 Task: Create a rule from the Routing list, Task moved to a section -> Set Priority in the project AgileJump , set the section as To-Do and set the priority of the task as  High
Action: Mouse moved to (782, 74)
Screenshot: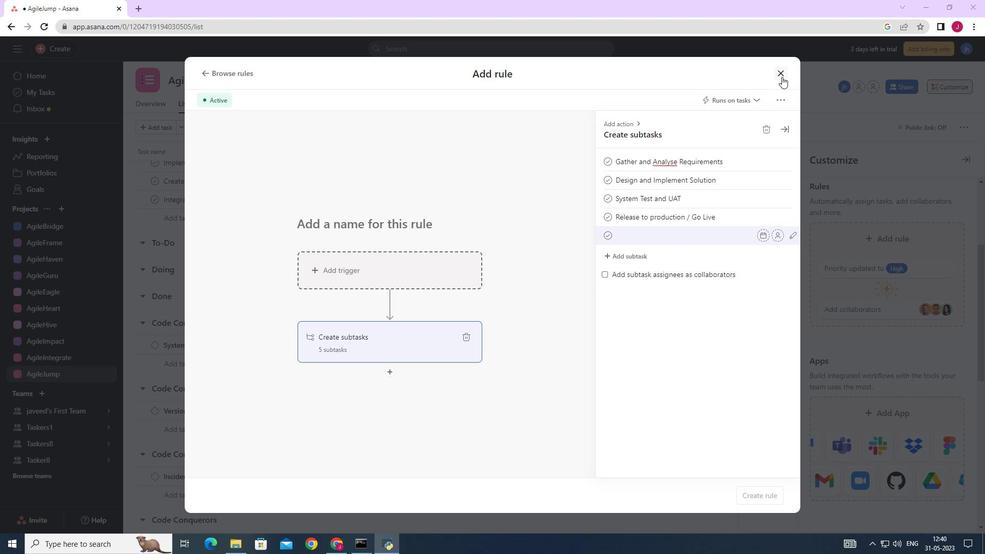 
Action: Mouse pressed left at (782, 75)
Screenshot: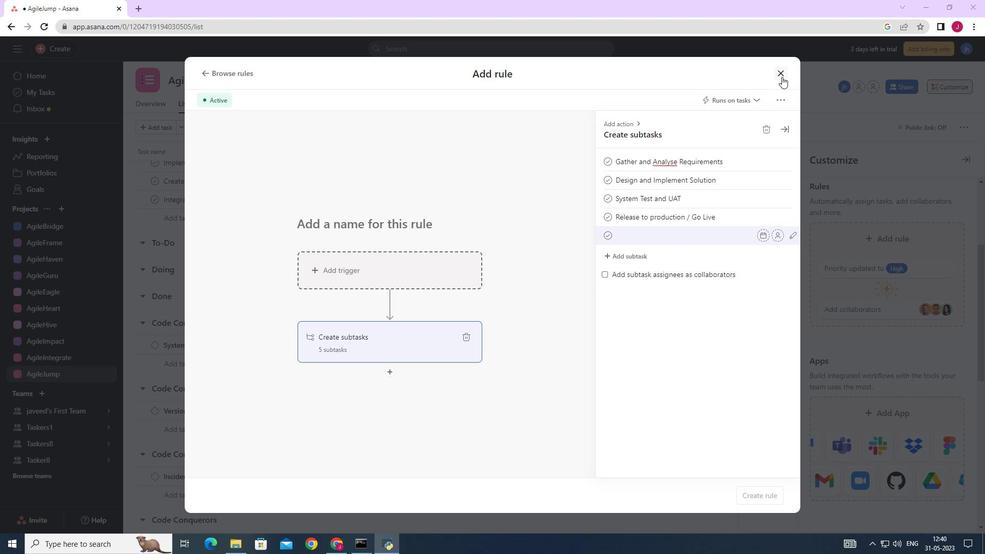 
Action: Mouse moved to (968, 160)
Screenshot: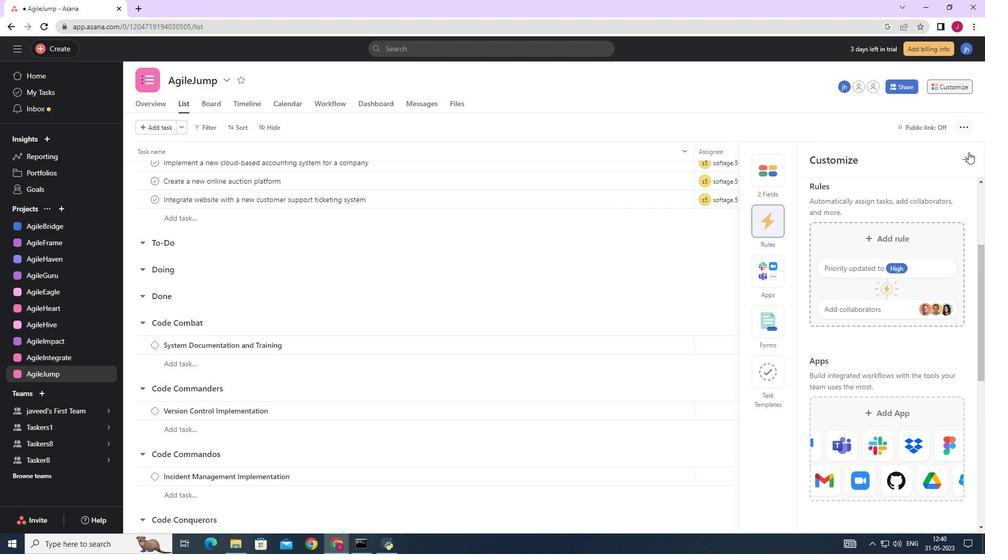 
Action: Mouse pressed left at (968, 160)
Screenshot: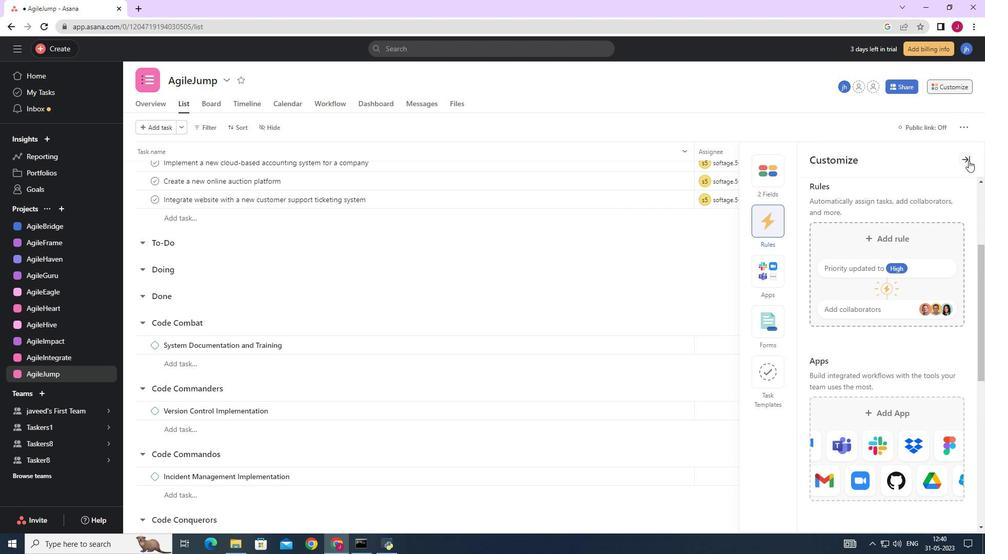 
Action: Mouse moved to (722, 340)
Screenshot: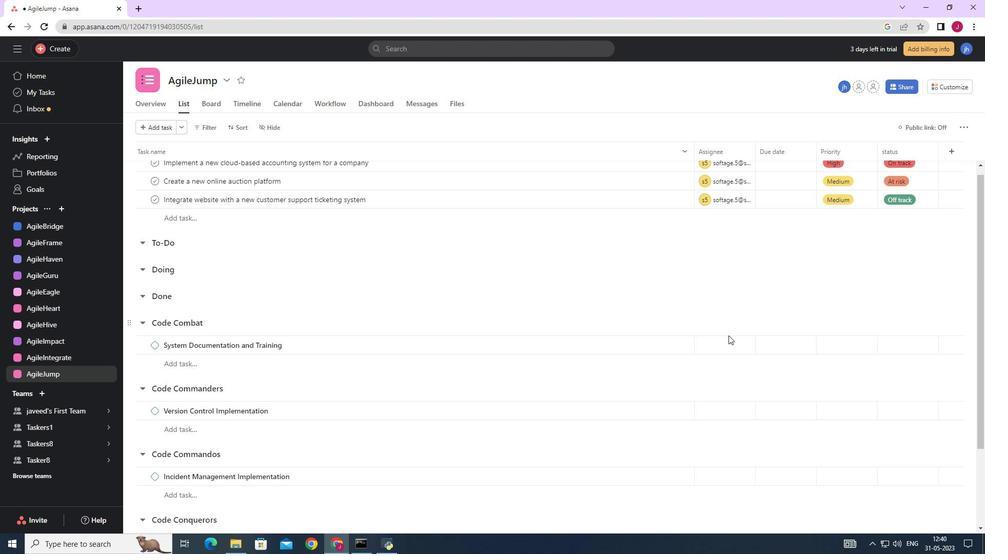 
Action: Mouse scrolled (722, 339) with delta (0, 0)
Screenshot: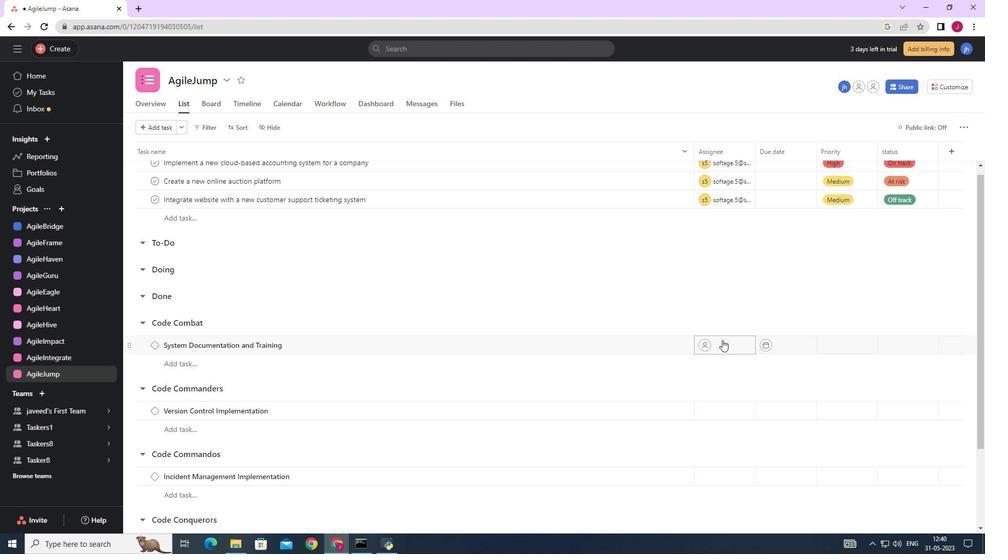 
Action: Mouse scrolled (722, 339) with delta (0, 0)
Screenshot: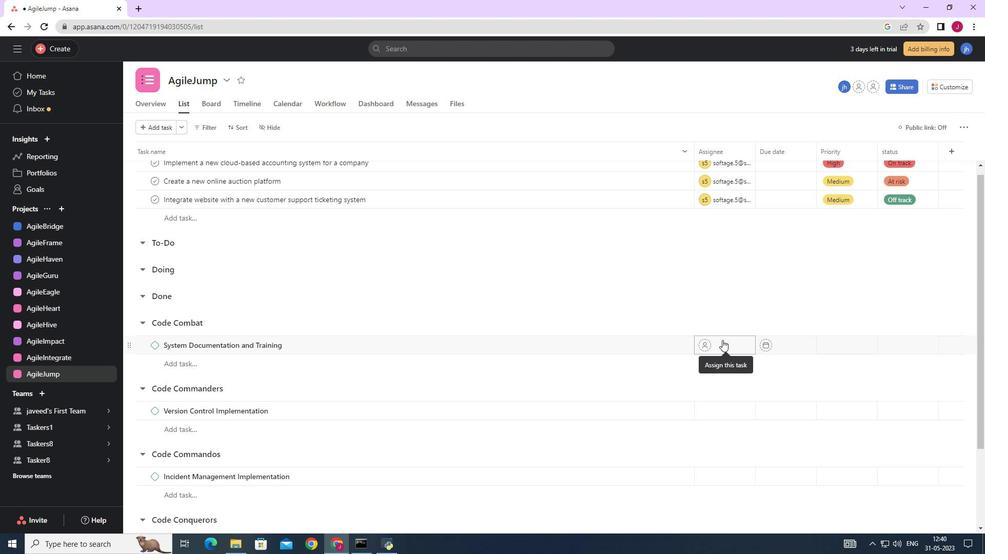 
Action: Mouse scrolled (722, 339) with delta (0, 0)
Screenshot: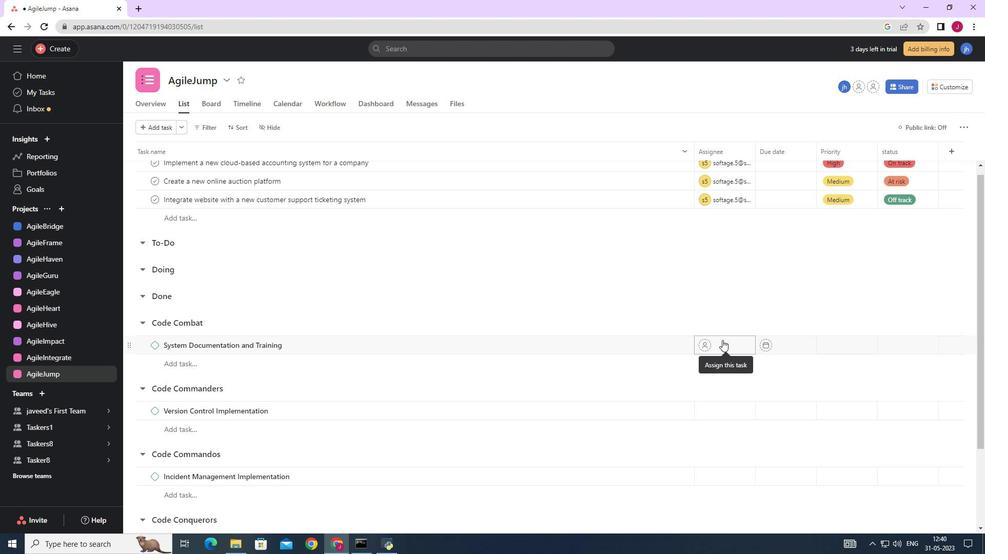
Action: Mouse scrolled (722, 339) with delta (0, 0)
Screenshot: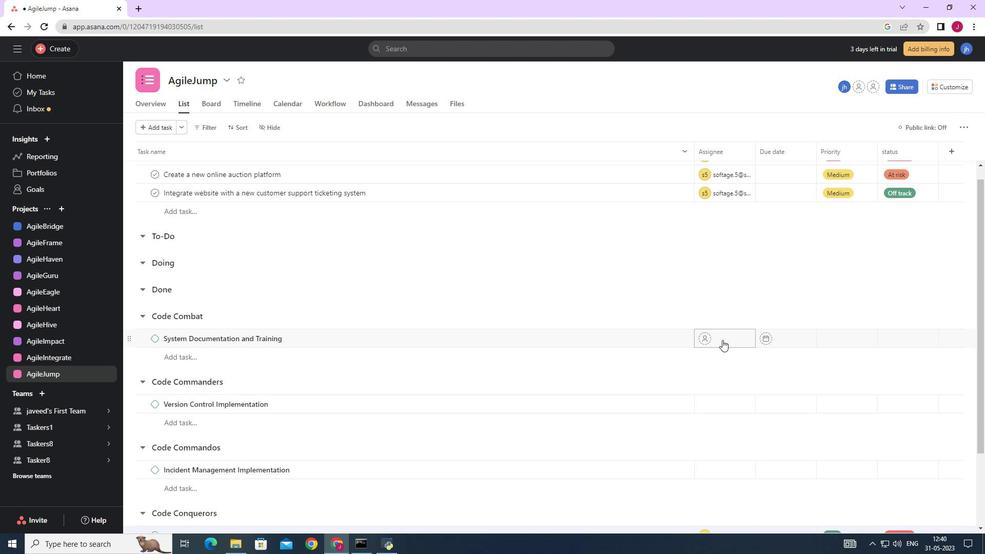 
Action: Mouse moved to (861, 284)
Screenshot: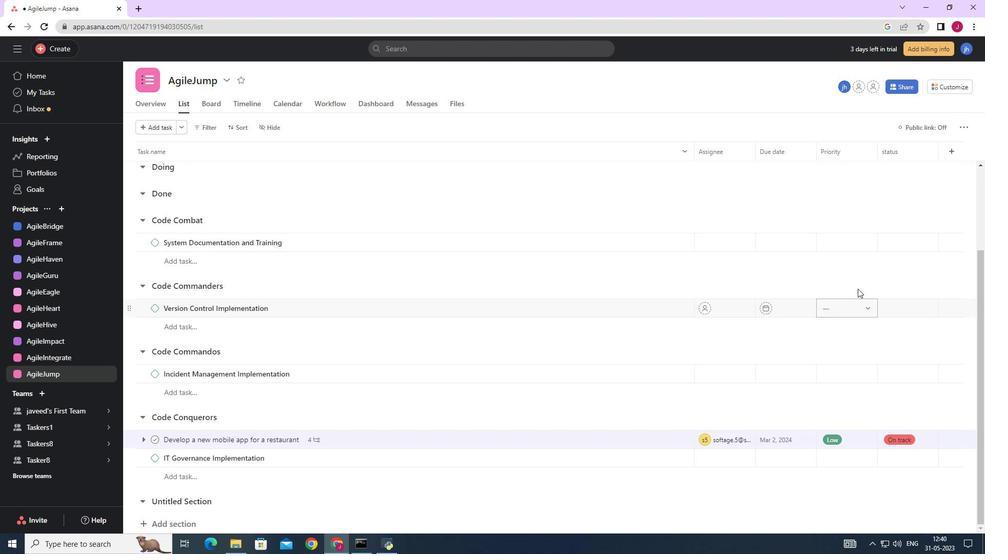
Action: Mouse scrolled (860, 288) with delta (0, 0)
Screenshot: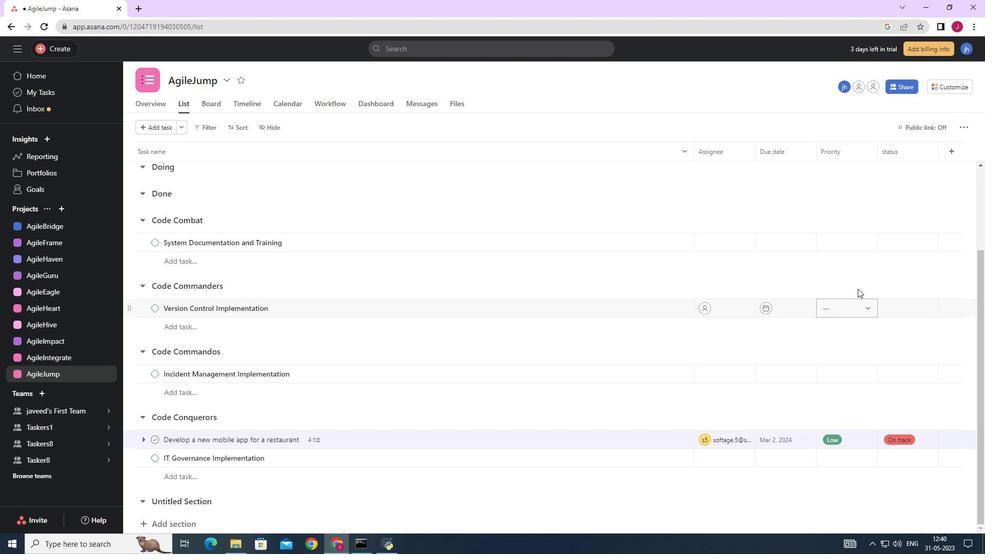 
Action: Mouse moved to (861, 283)
Screenshot: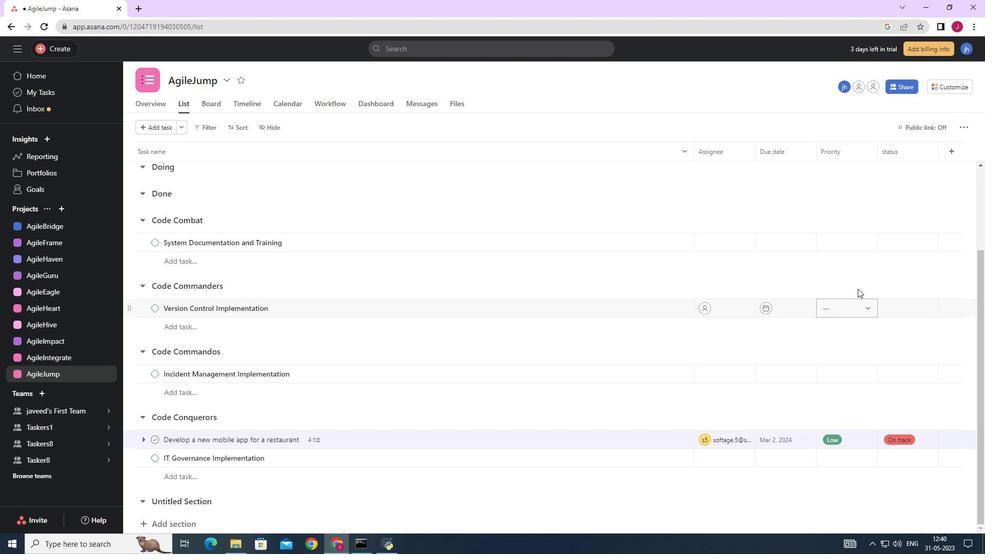 
Action: Mouse scrolled (860, 288) with delta (0, 0)
Screenshot: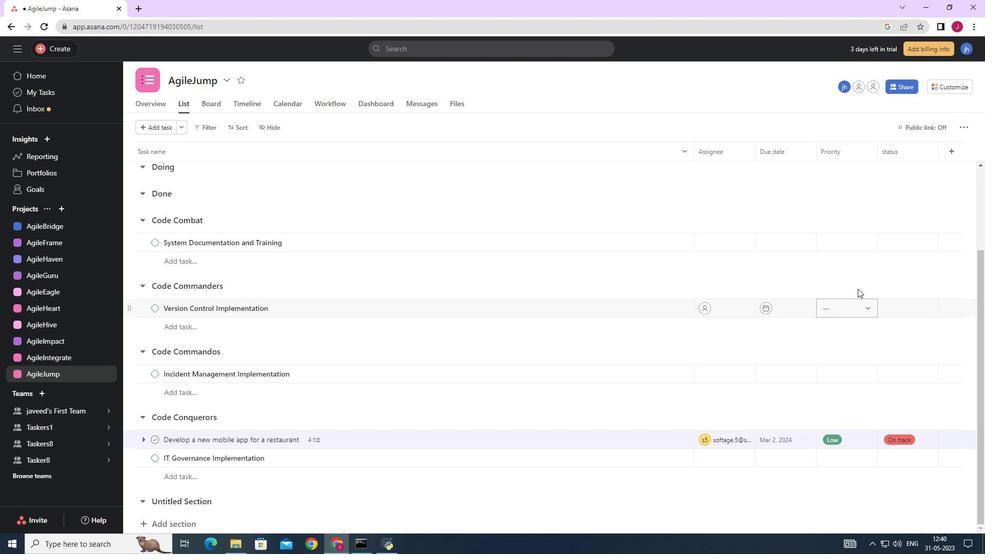 
Action: Mouse moved to (864, 281)
Screenshot: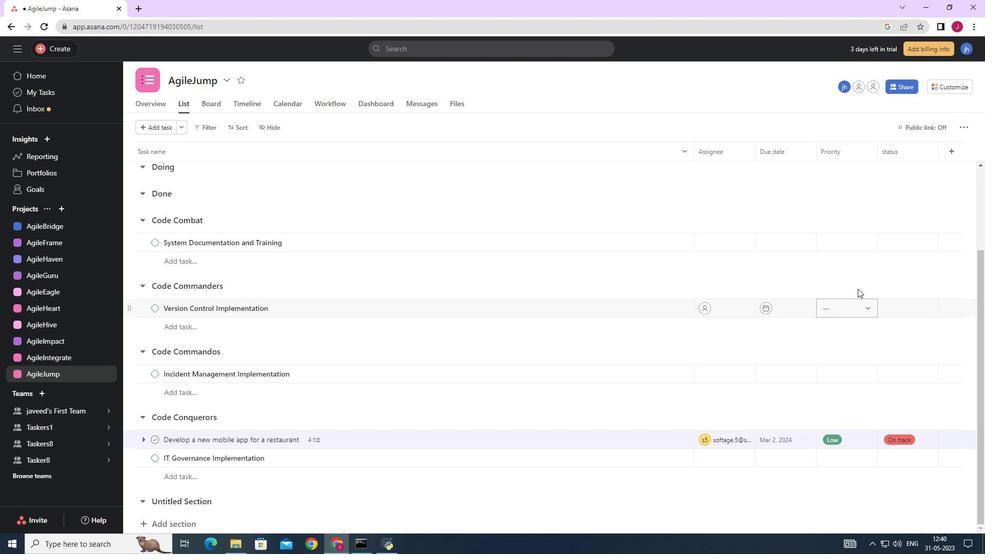 
Action: Mouse scrolled (860, 288) with delta (0, 0)
Screenshot: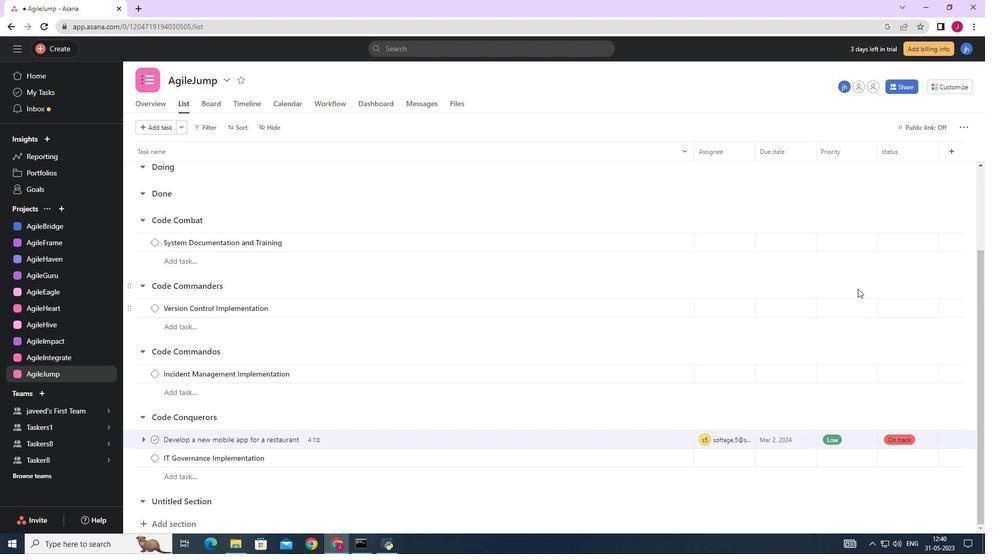 
Action: Mouse moved to (865, 280)
Screenshot: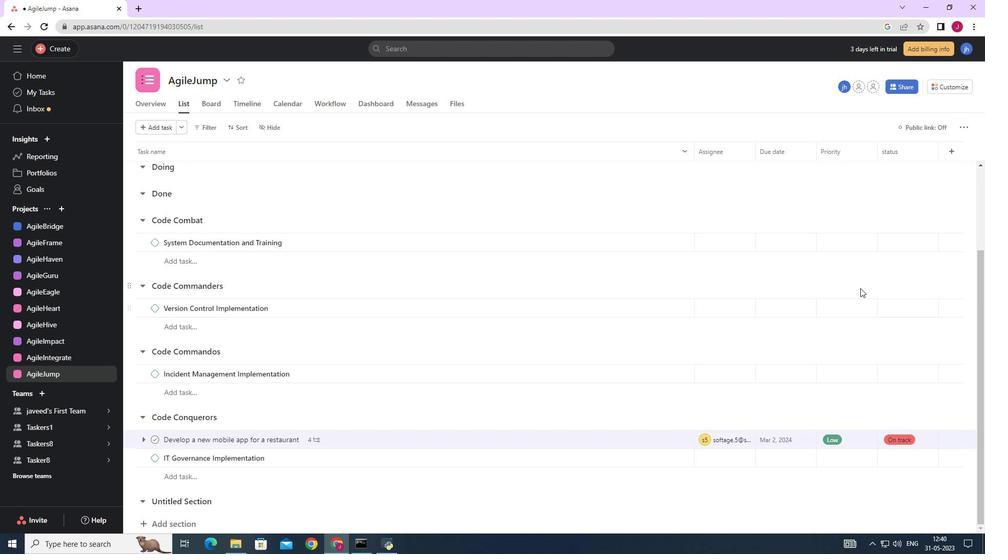 
Action: Mouse scrolled (860, 288) with delta (0, 0)
Screenshot: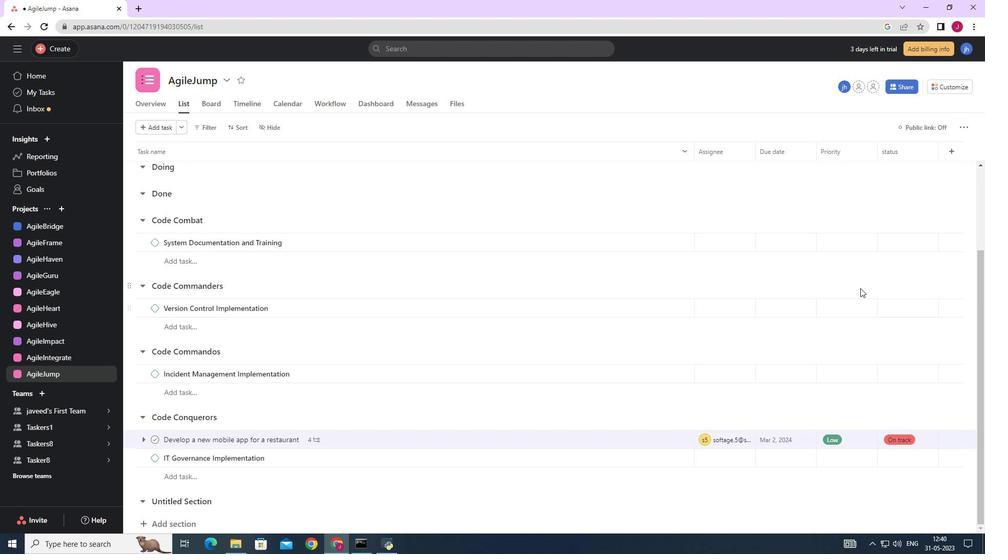
Action: Mouse moved to (872, 279)
Screenshot: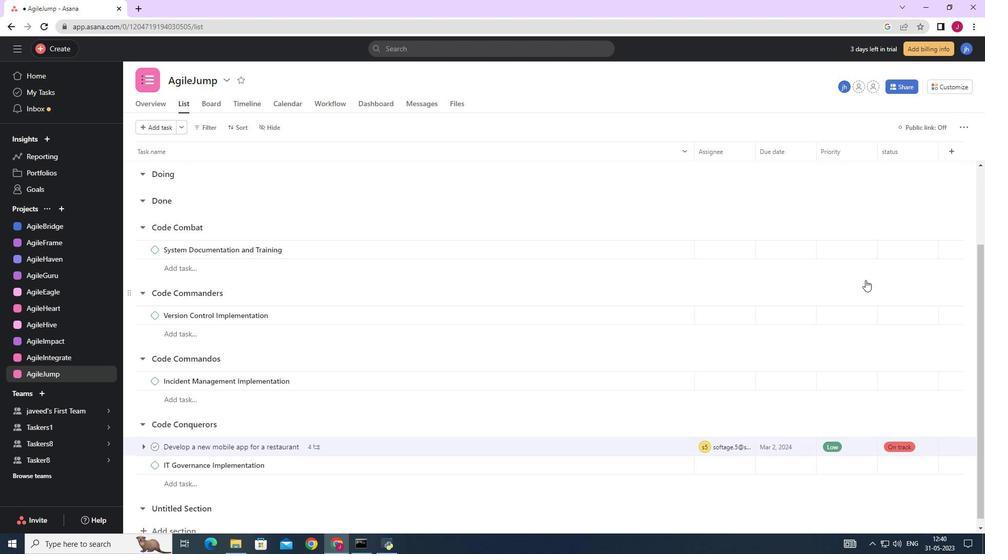 
Action: Mouse scrolled (872, 280) with delta (0, 0)
Screenshot: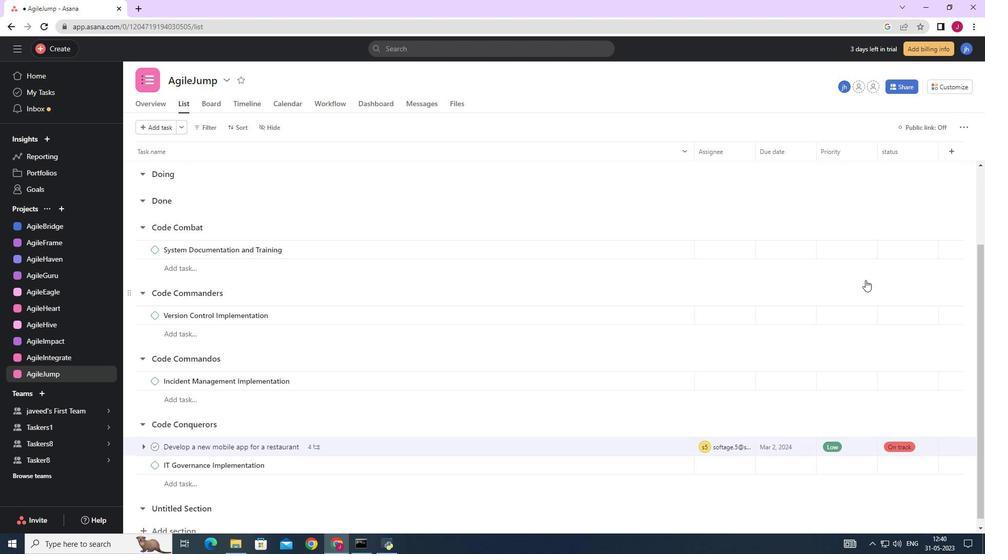 
Action: Mouse scrolled (872, 280) with delta (0, 0)
Screenshot: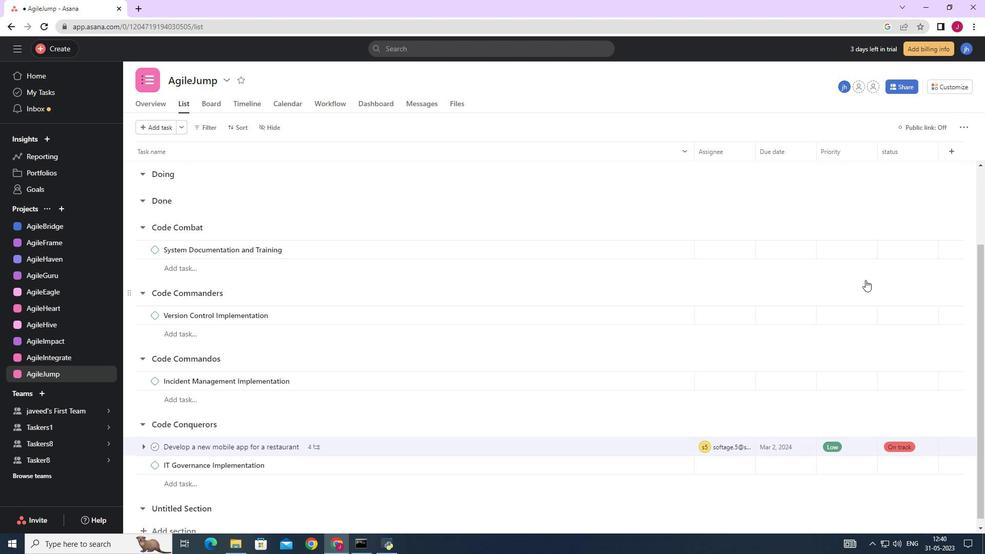 
Action: Mouse scrolled (872, 280) with delta (0, 0)
Screenshot: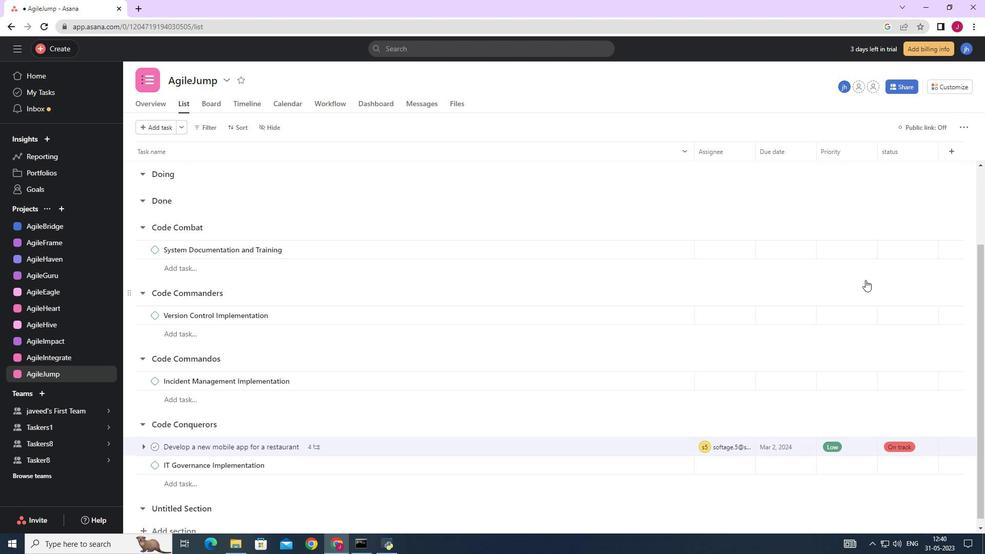 
Action: Mouse scrolled (872, 280) with delta (0, 0)
Screenshot: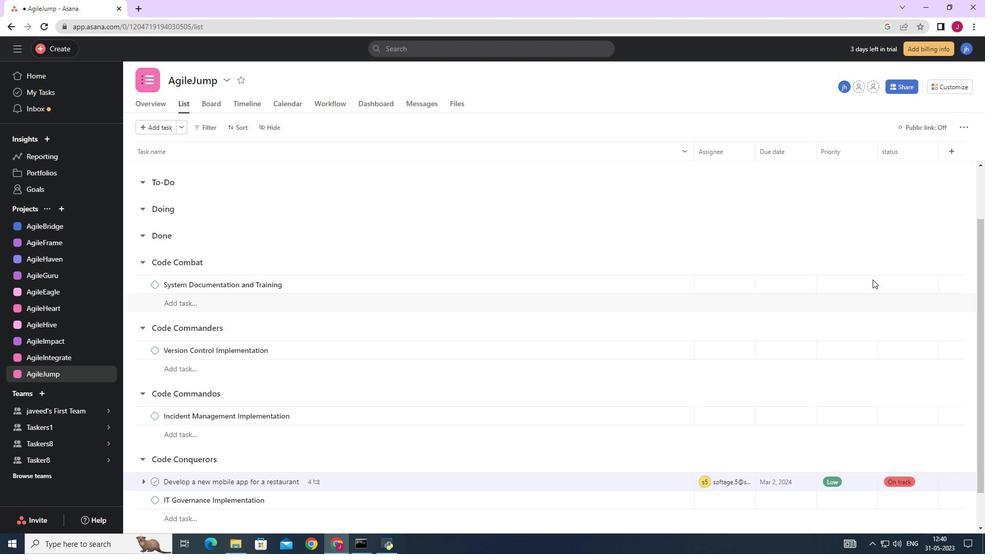 
Action: Mouse moved to (954, 82)
Screenshot: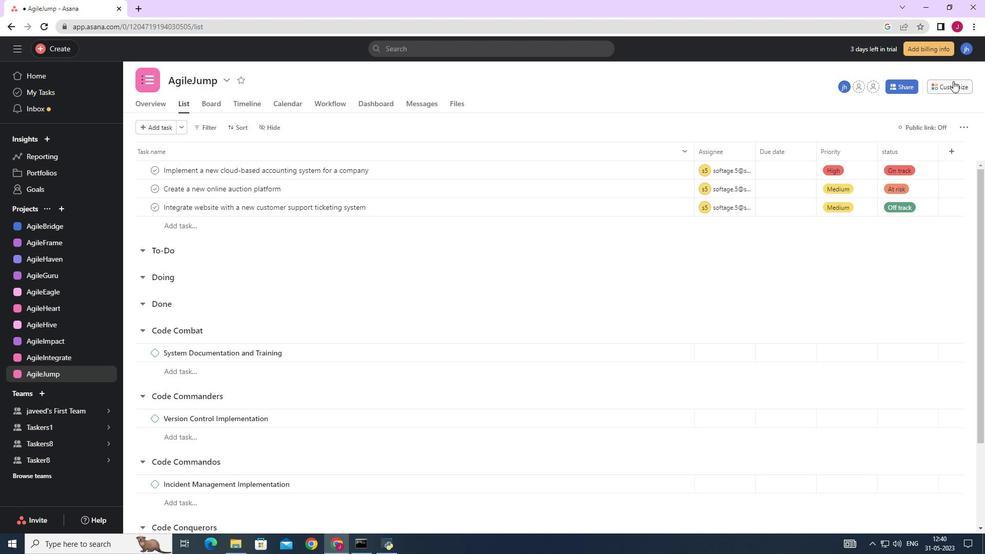 
Action: Mouse pressed left at (954, 82)
Screenshot: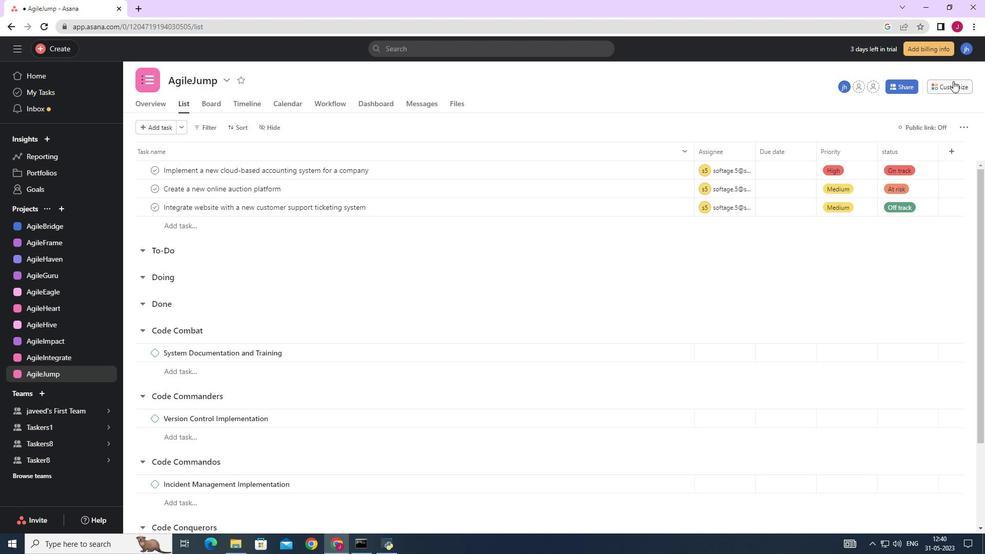 
Action: Mouse moved to (770, 222)
Screenshot: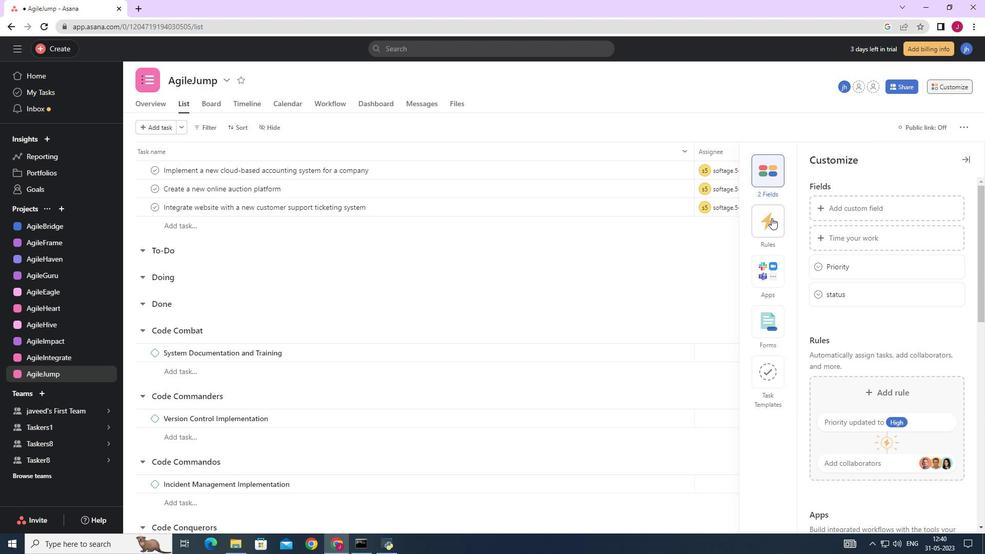 
Action: Mouse pressed left at (770, 222)
Screenshot: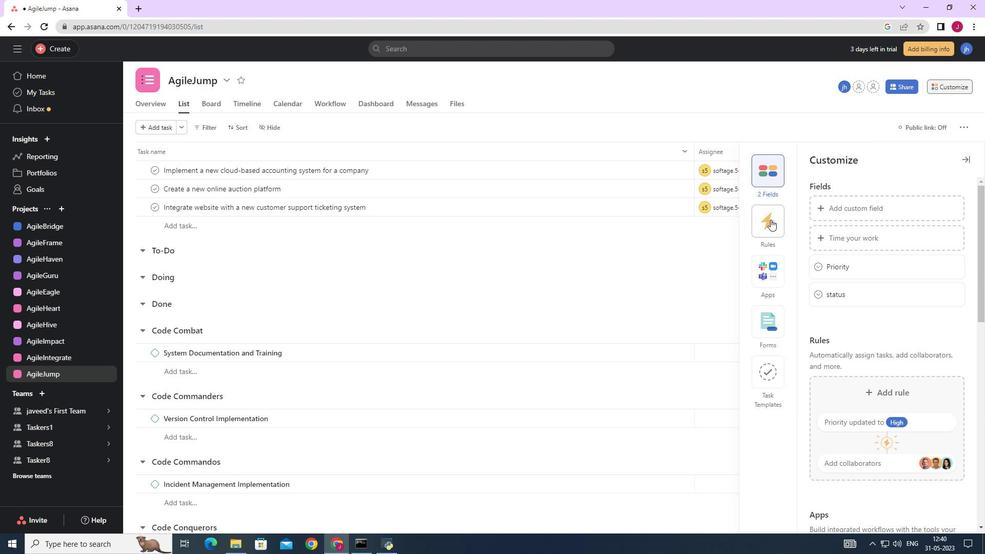 
Action: Mouse moved to (852, 233)
Screenshot: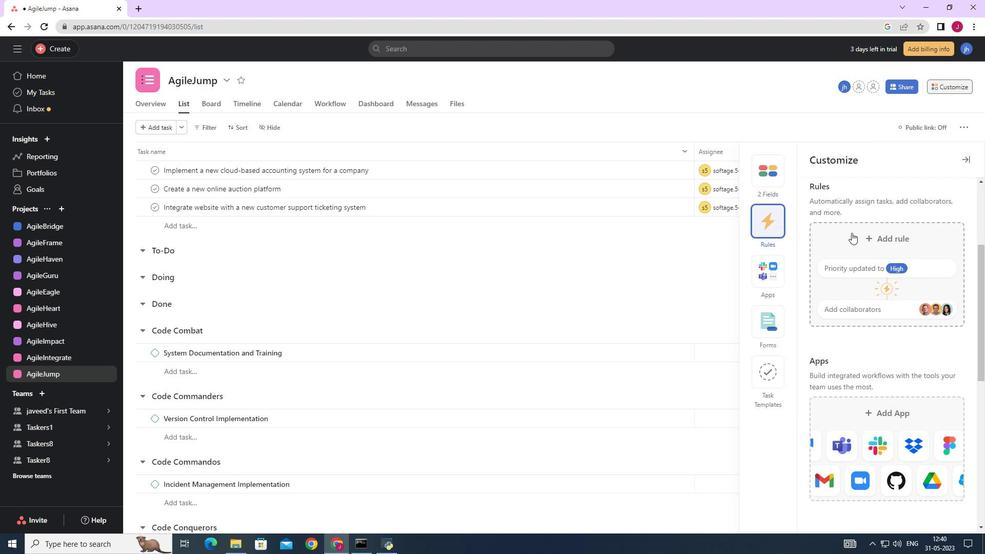 
Action: Mouse pressed left at (852, 233)
Screenshot: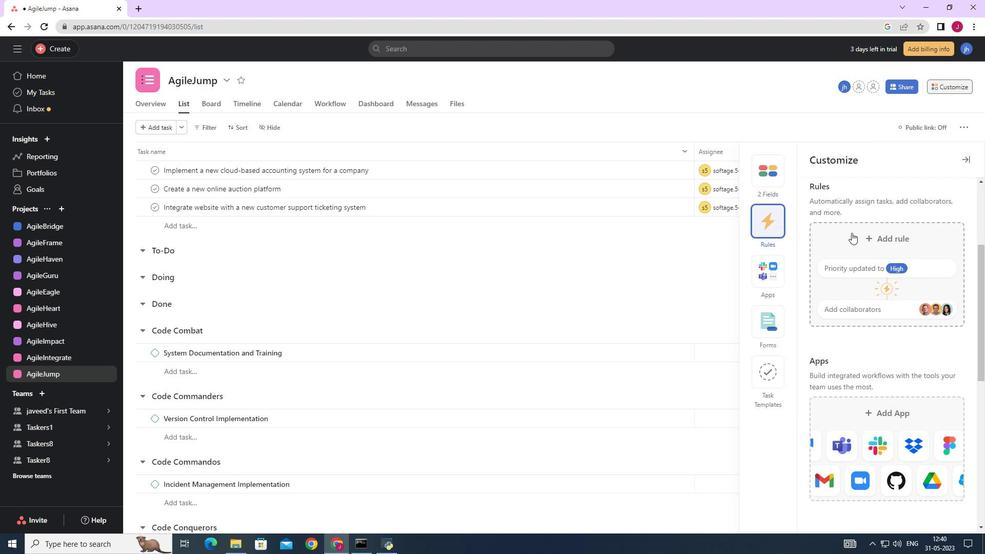 
Action: Mouse moved to (213, 137)
Screenshot: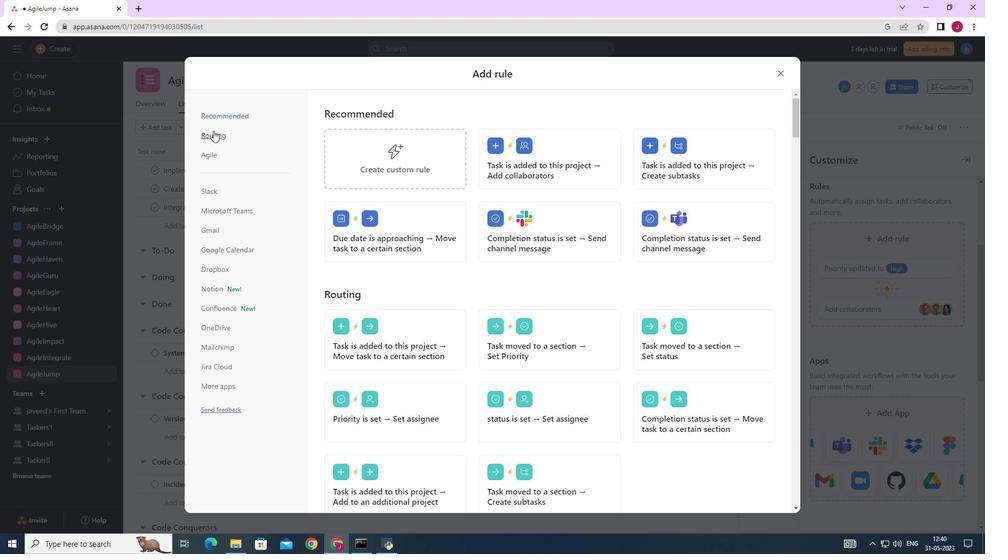 
Action: Mouse pressed left at (213, 137)
Screenshot: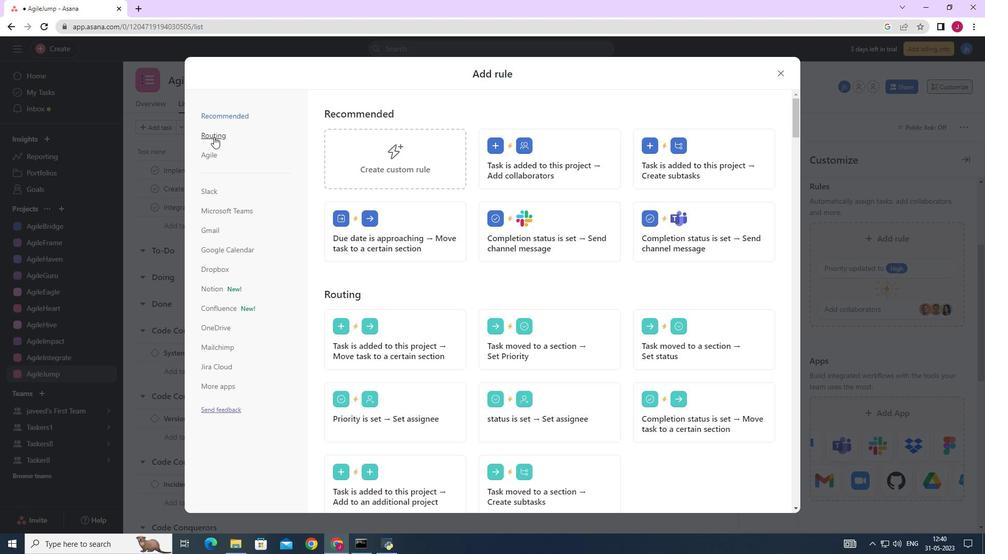 
Action: Mouse moved to (534, 163)
Screenshot: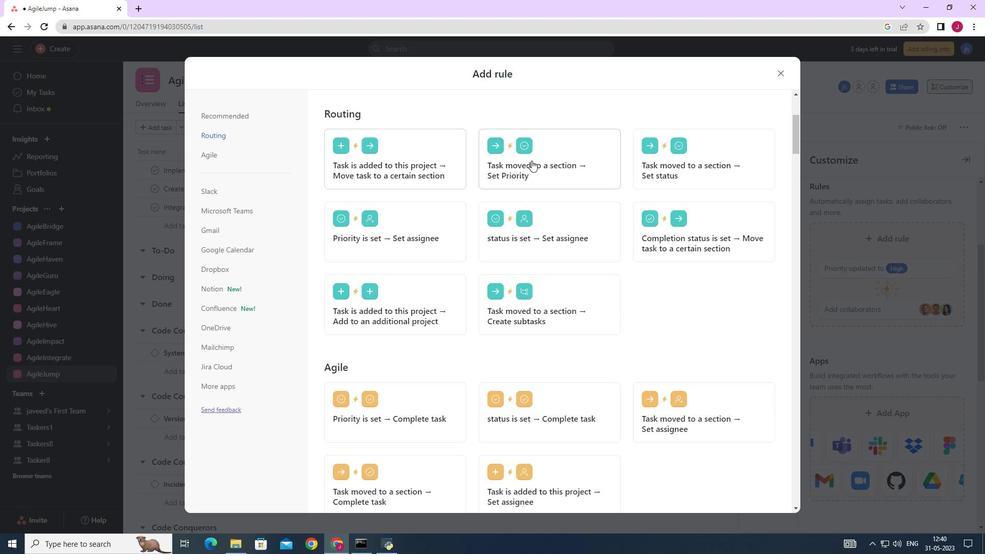 
Action: Mouse pressed left at (534, 163)
Screenshot: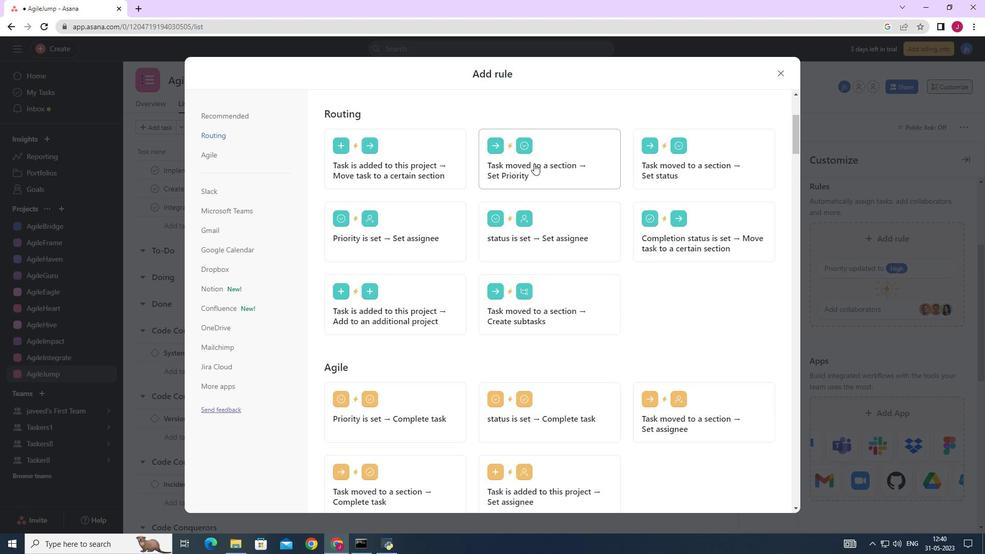 
Action: Mouse moved to (394, 282)
Screenshot: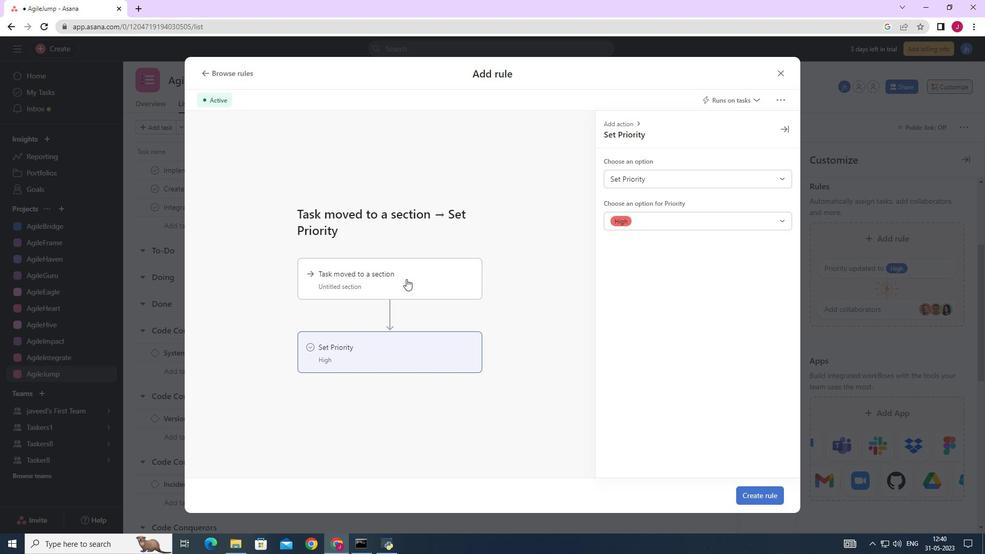 
Action: Mouse pressed left at (394, 282)
Screenshot: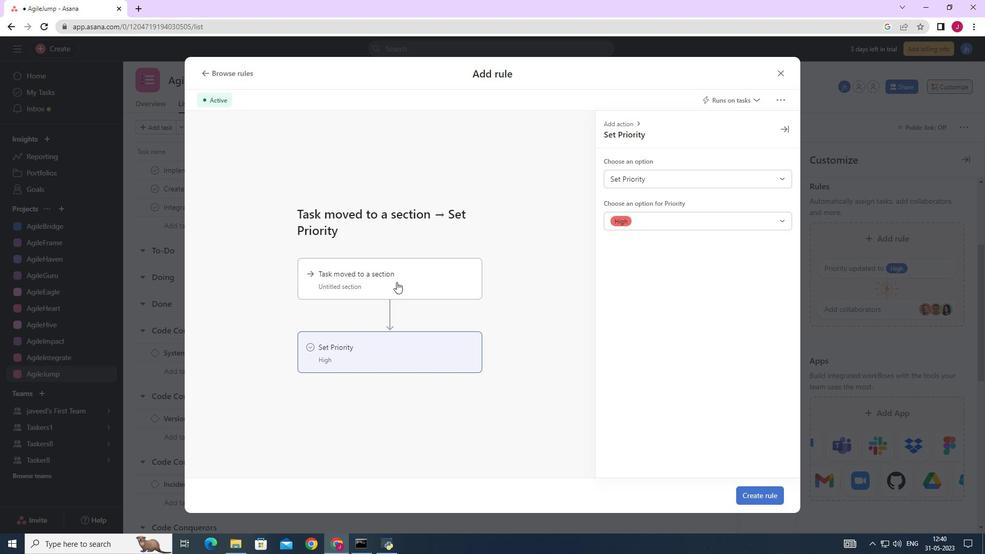 
Action: Mouse moved to (658, 181)
Screenshot: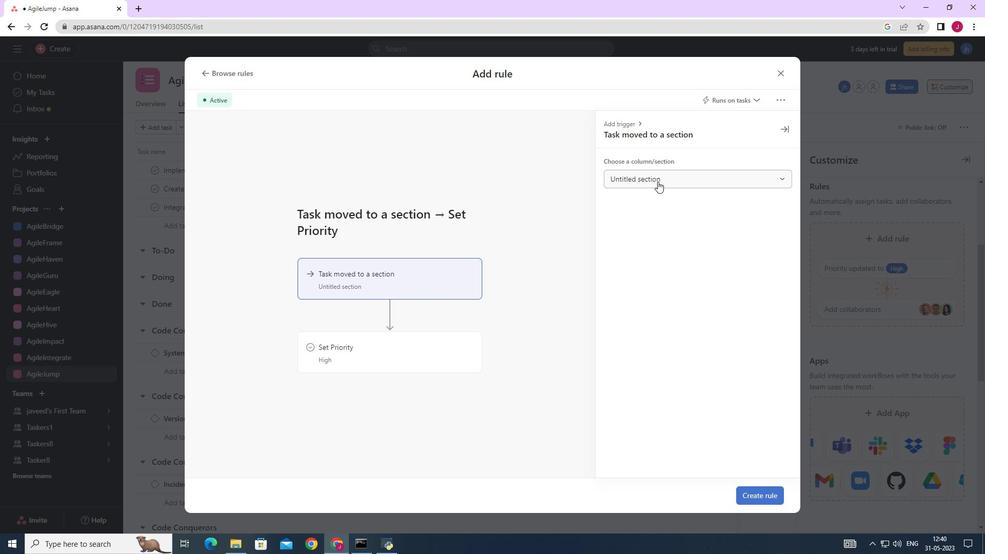 
Action: Mouse pressed left at (658, 181)
Screenshot: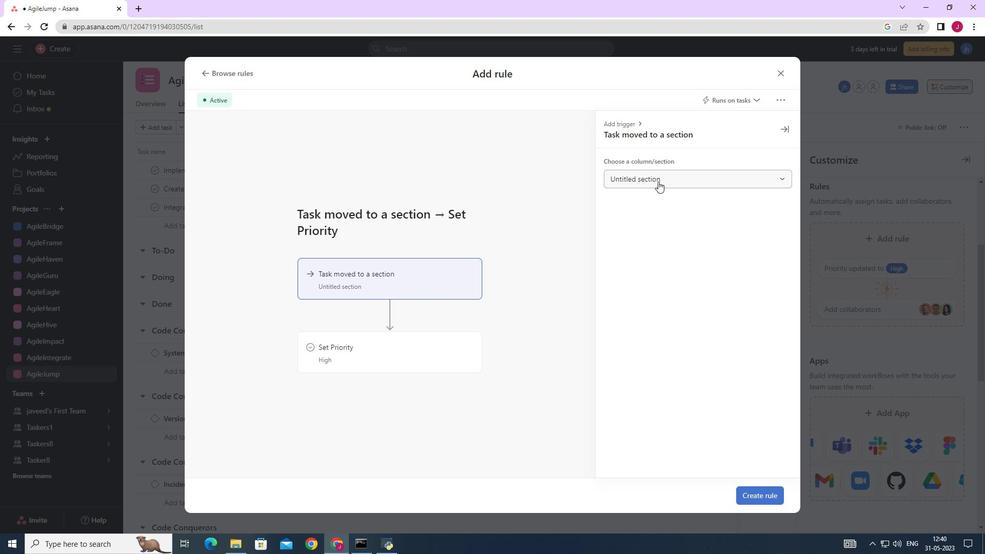 
Action: Mouse moved to (647, 219)
Screenshot: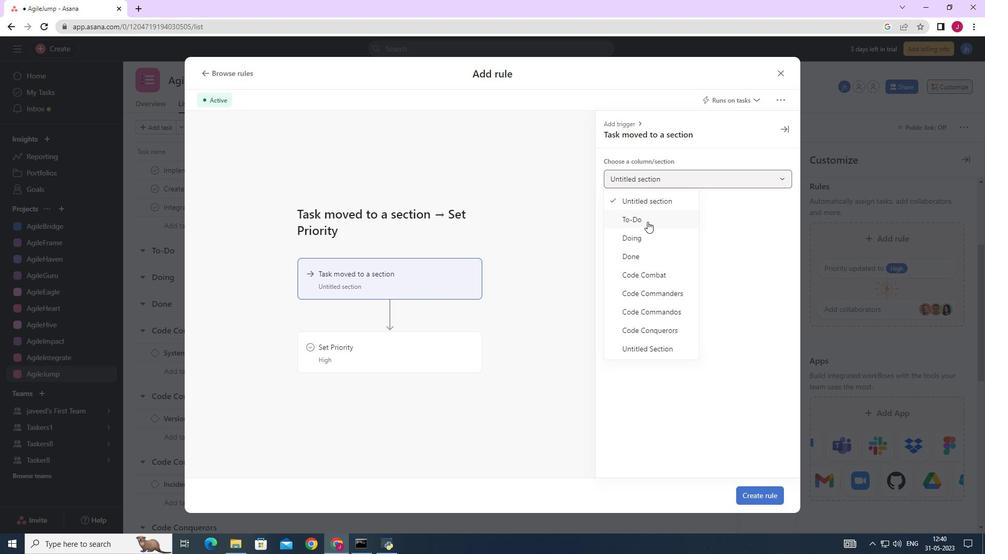 
Action: Mouse pressed left at (647, 219)
Screenshot: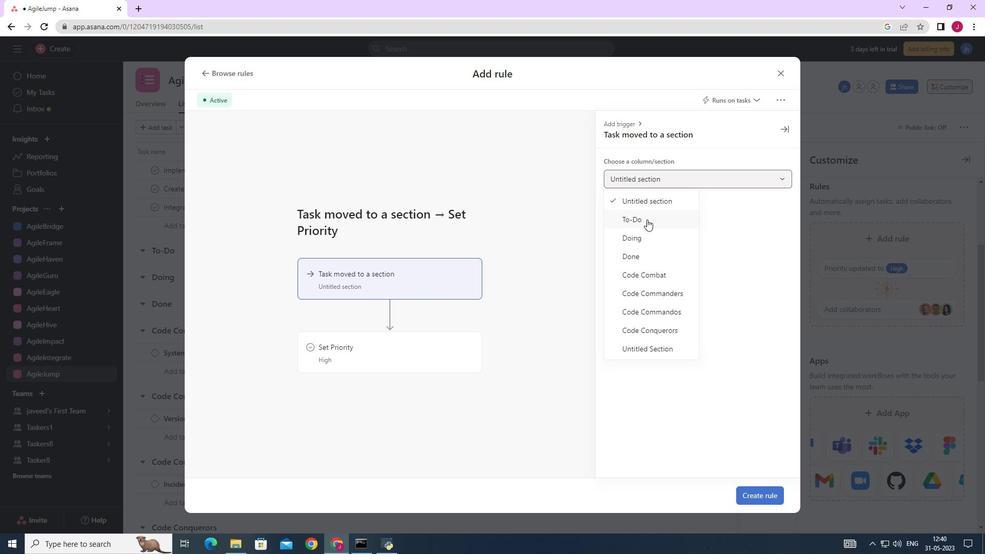 
Action: Mouse moved to (352, 350)
Screenshot: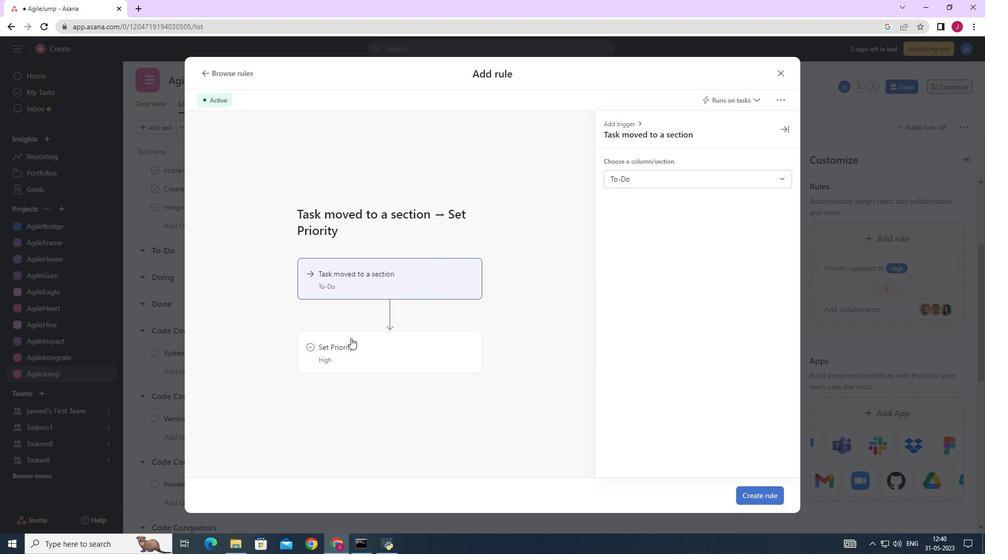 
Action: Mouse pressed left at (352, 350)
Screenshot: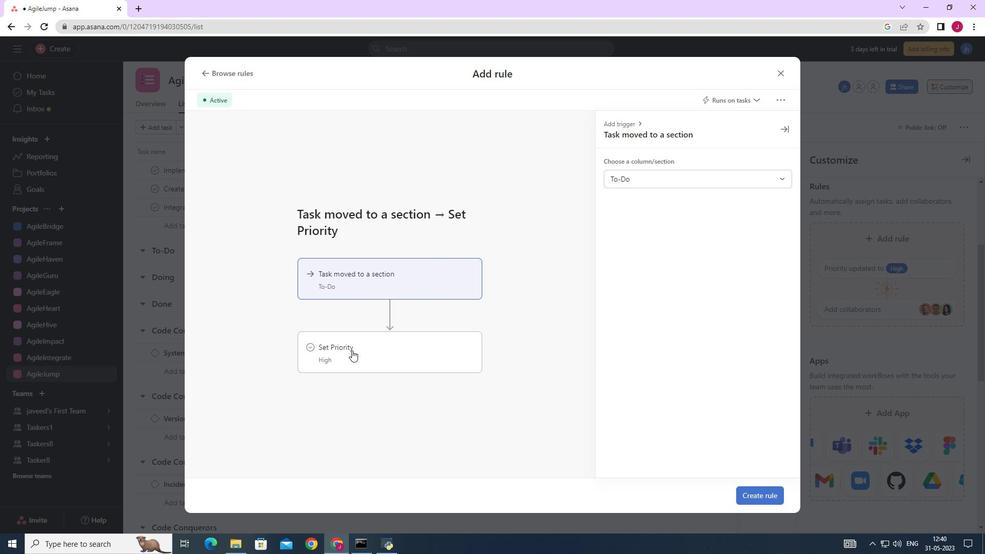 
Action: Mouse moved to (636, 179)
Screenshot: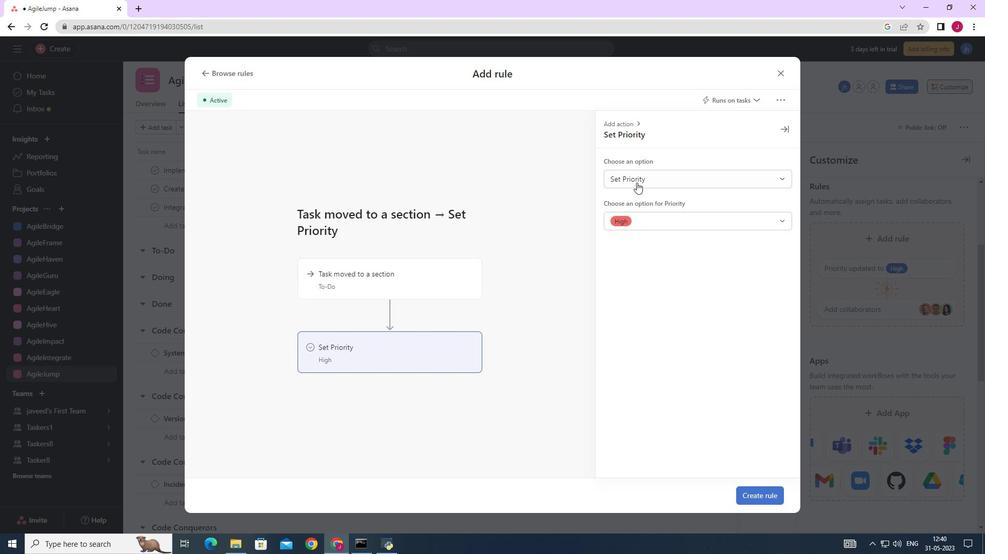 
Action: Mouse pressed left at (636, 179)
Screenshot: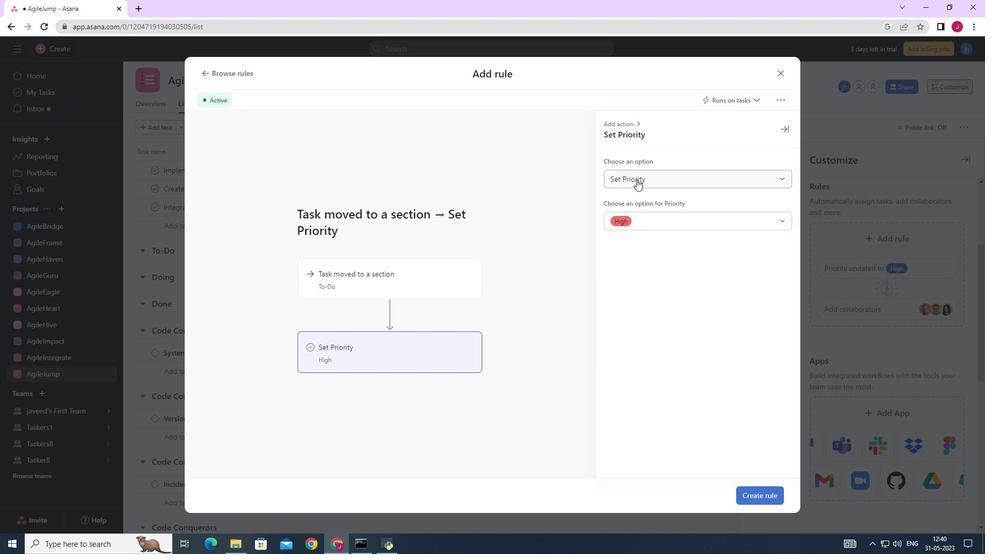
Action: Mouse moved to (643, 196)
Screenshot: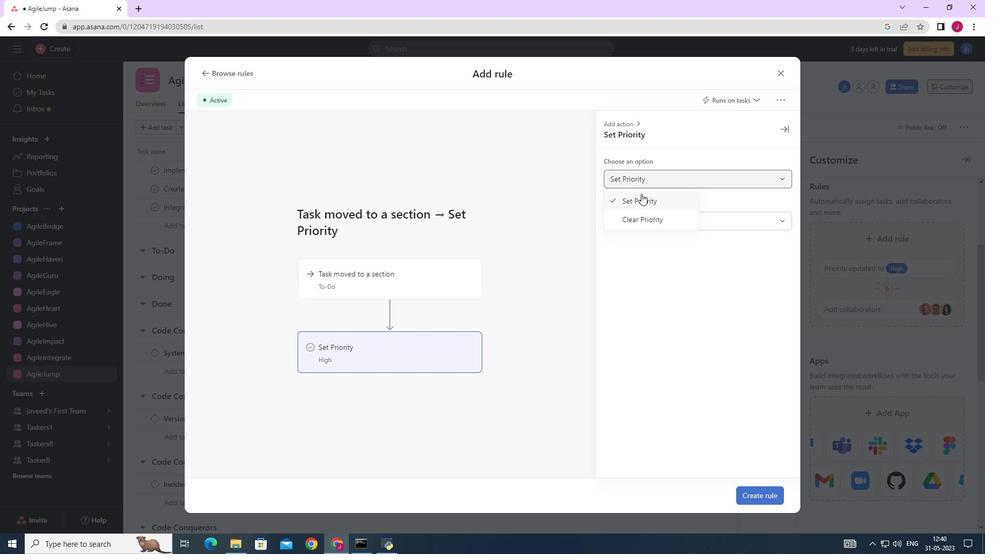 
Action: Mouse pressed left at (643, 196)
Screenshot: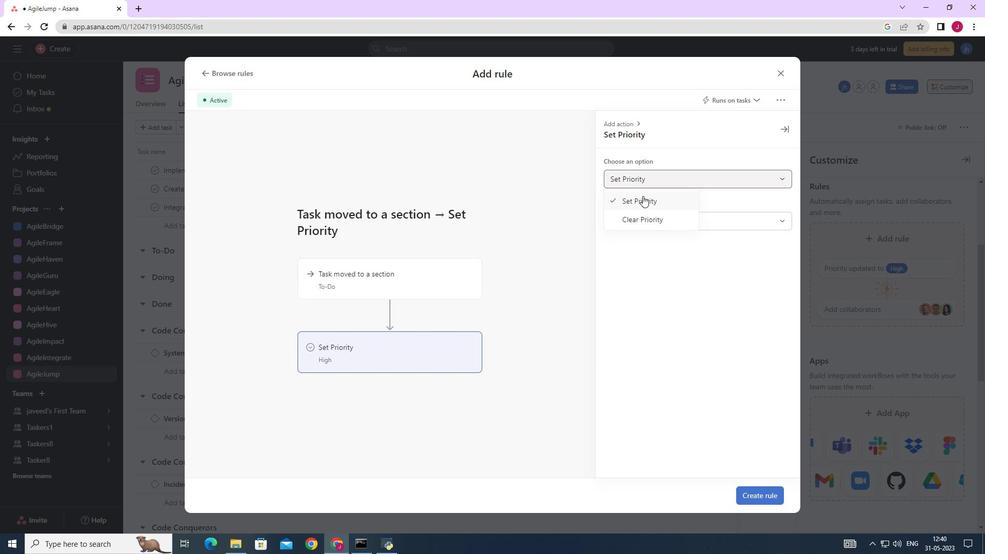 
Action: Mouse moved to (636, 220)
Screenshot: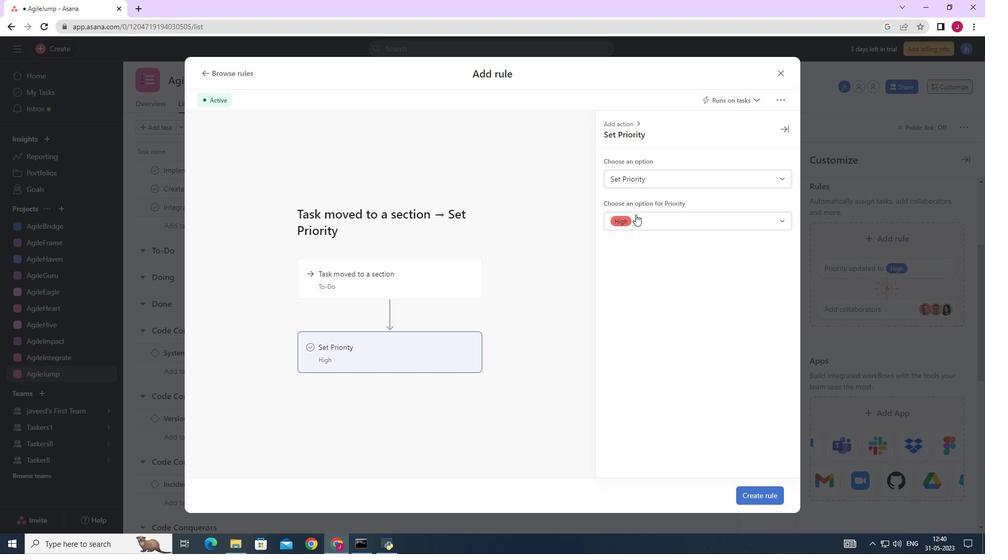 
Action: Mouse pressed left at (636, 220)
Screenshot: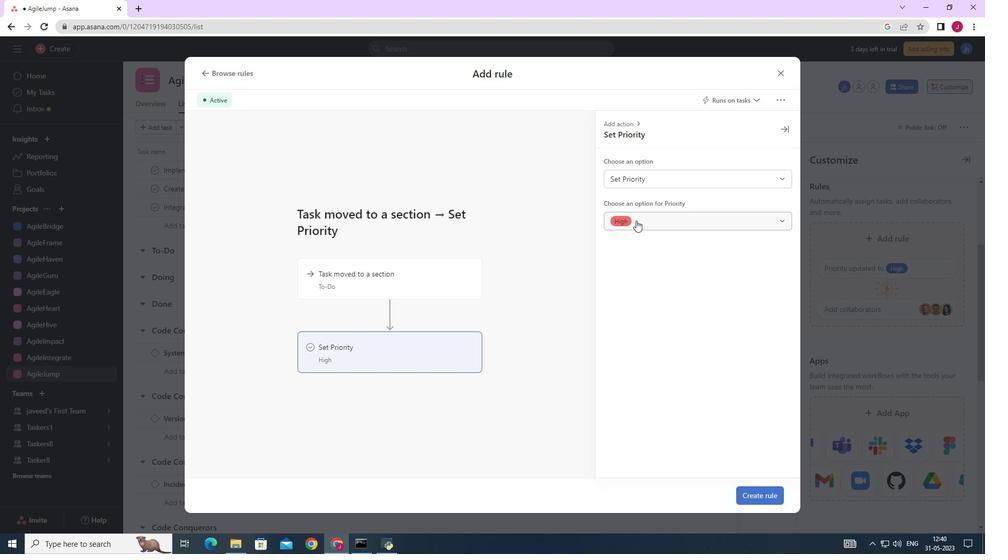 
Action: Mouse moved to (625, 242)
Screenshot: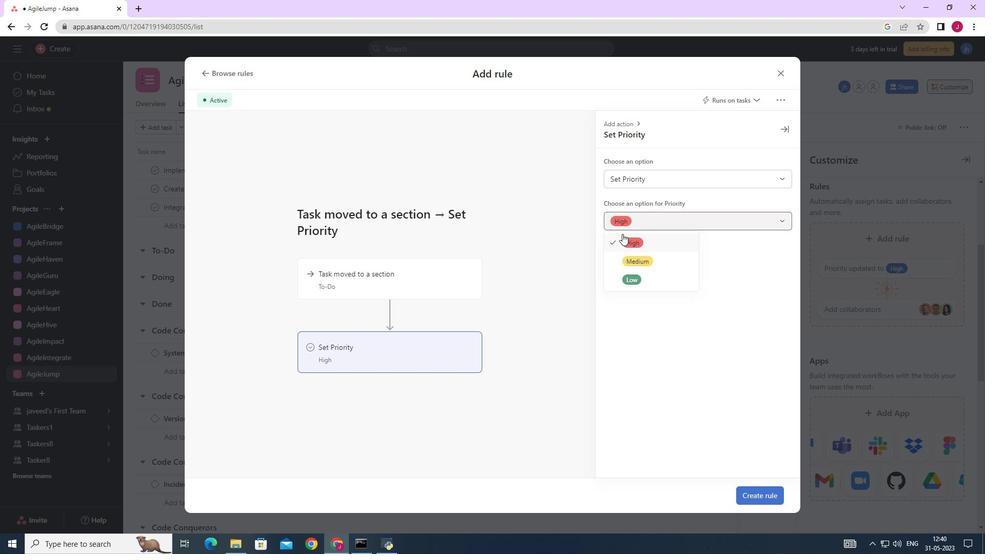 
Action: Mouse pressed left at (625, 242)
Screenshot: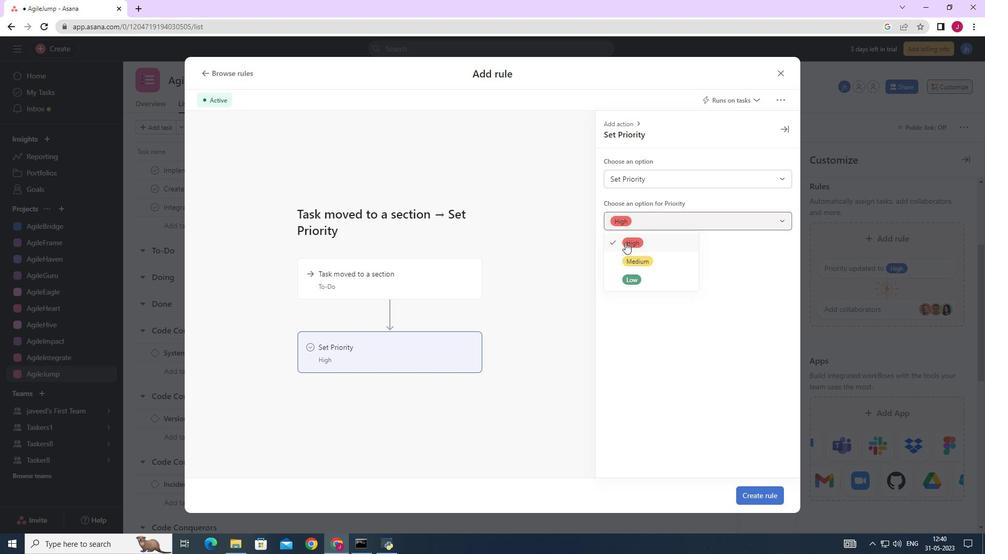 
Action: Mouse moved to (763, 495)
Screenshot: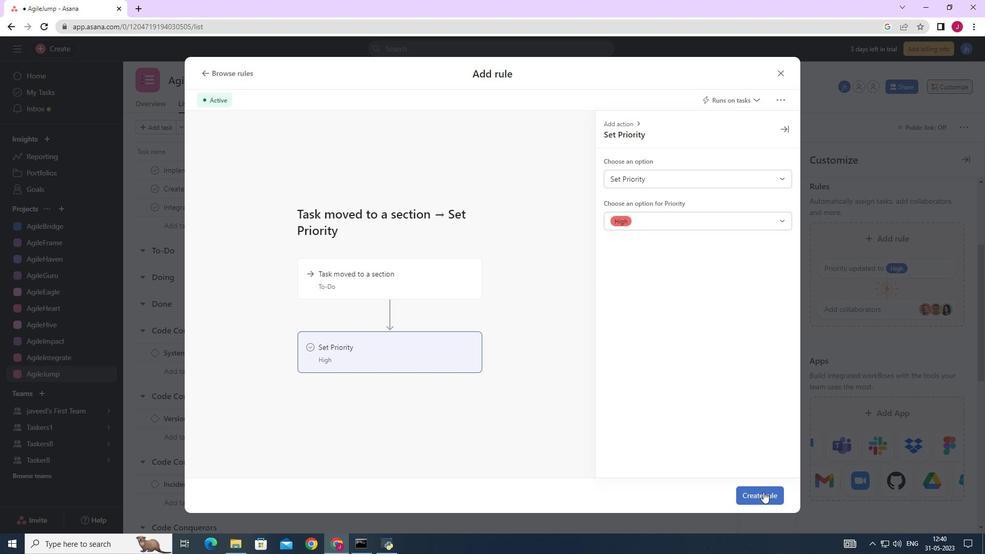 
Action: Mouse pressed left at (763, 495)
Screenshot: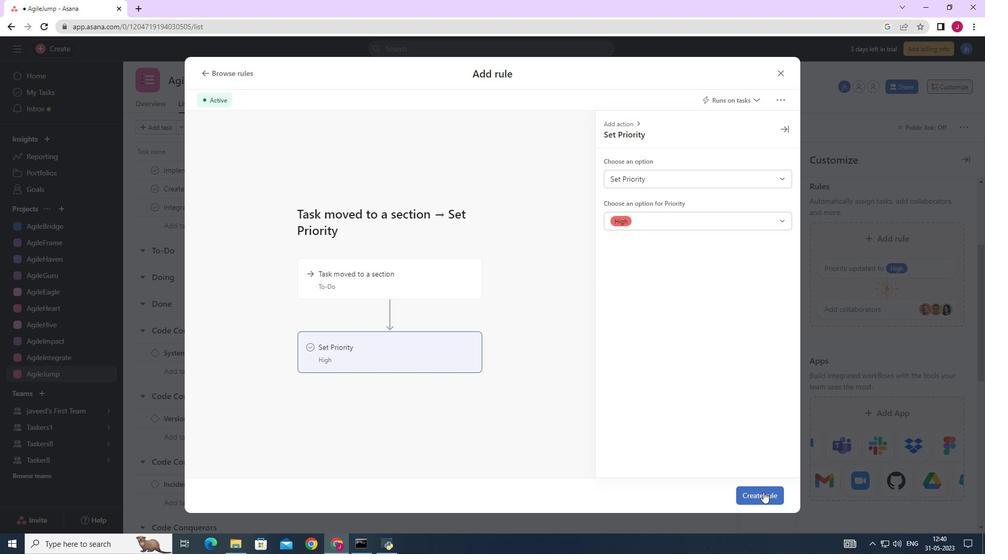 
Action: Mouse moved to (758, 490)
Screenshot: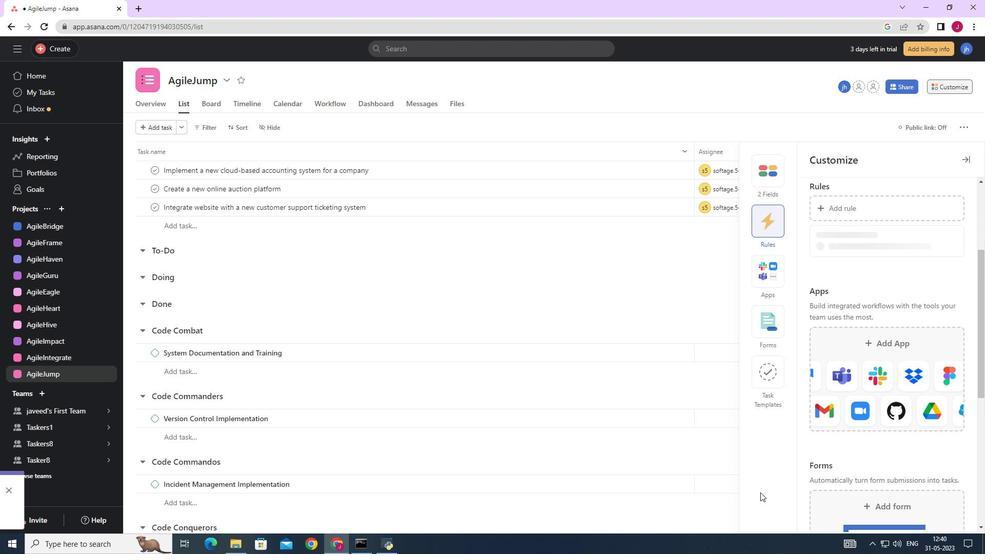 
